 Task: Create a due date automation when advanced on, 2 days before a card is due add basic with the red label at 11:00 AM.
Action: Mouse moved to (1078, 88)
Screenshot: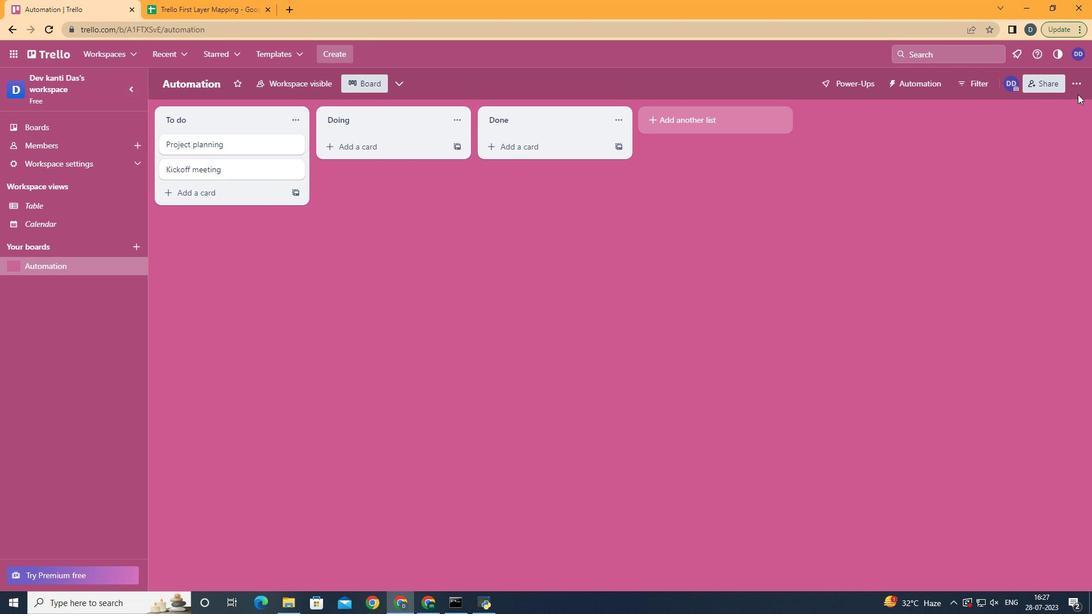 
Action: Mouse pressed left at (1078, 88)
Screenshot: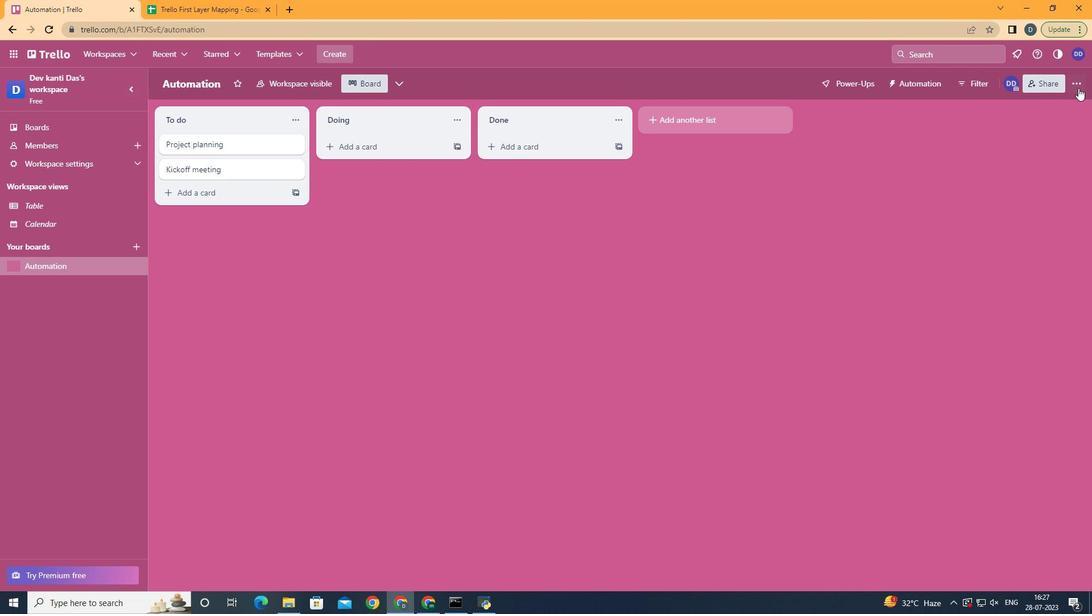 
Action: Mouse moved to (985, 247)
Screenshot: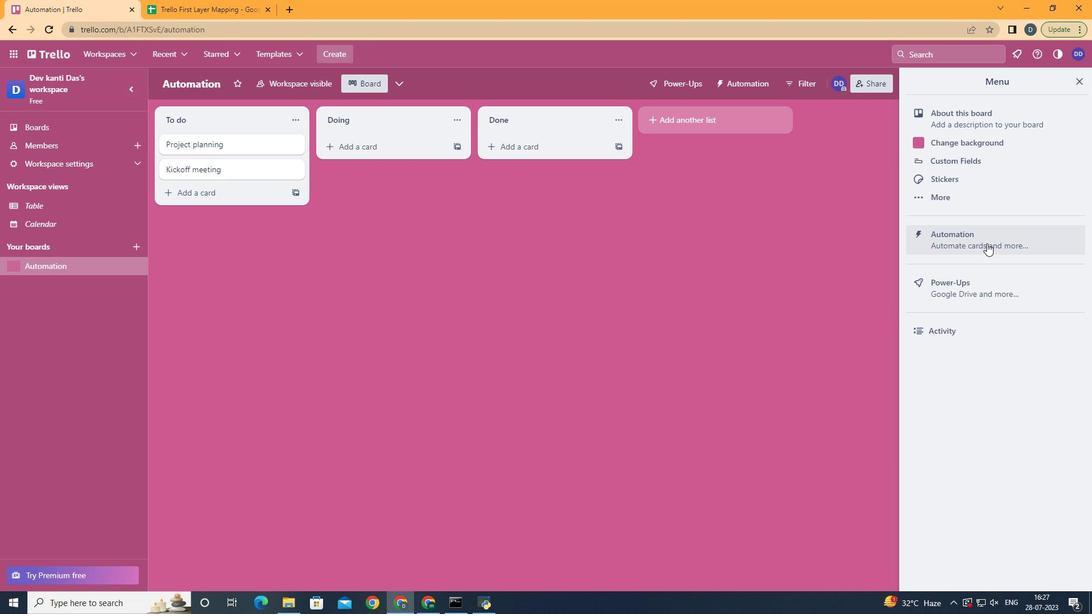 
Action: Mouse pressed left at (985, 247)
Screenshot: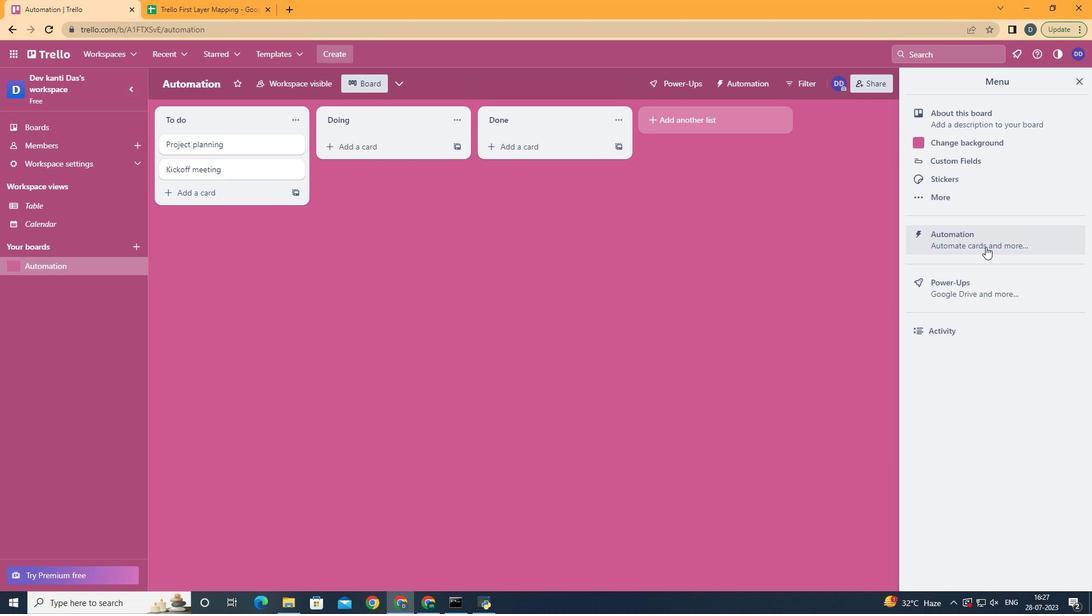 
Action: Mouse moved to (228, 234)
Screenshot: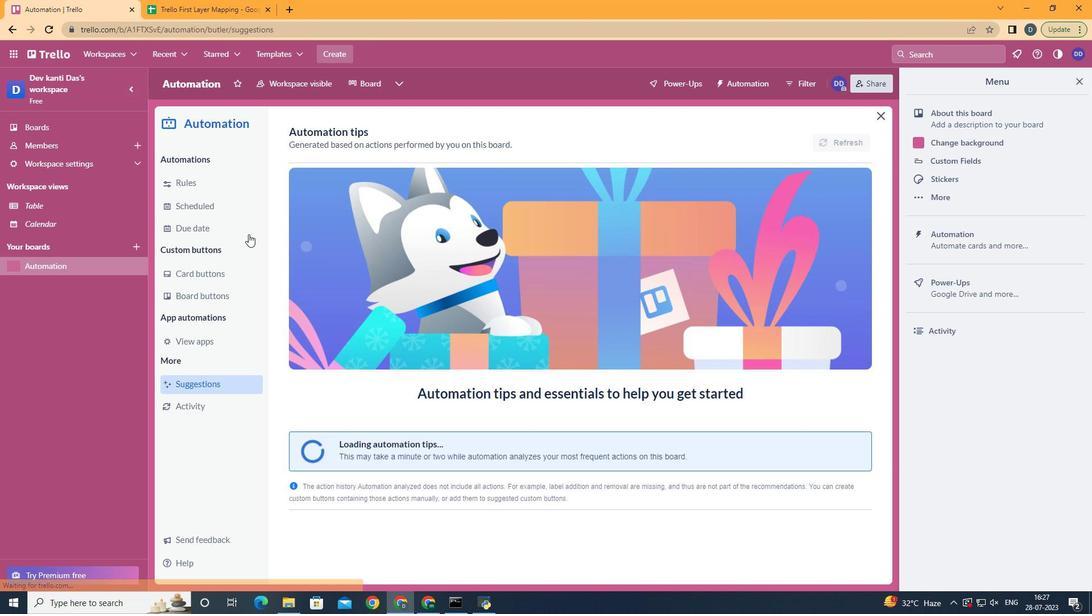 
Action: Mouse pressed left at (228, 234)
Screenshot: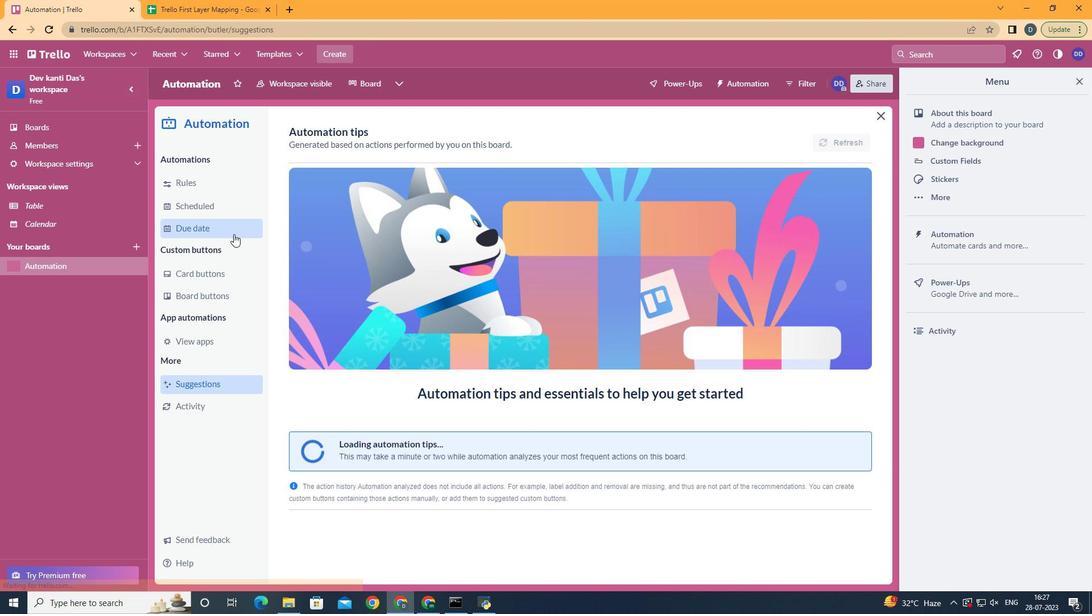 
Action: Mouse moved to (813, 137)
Screenshot: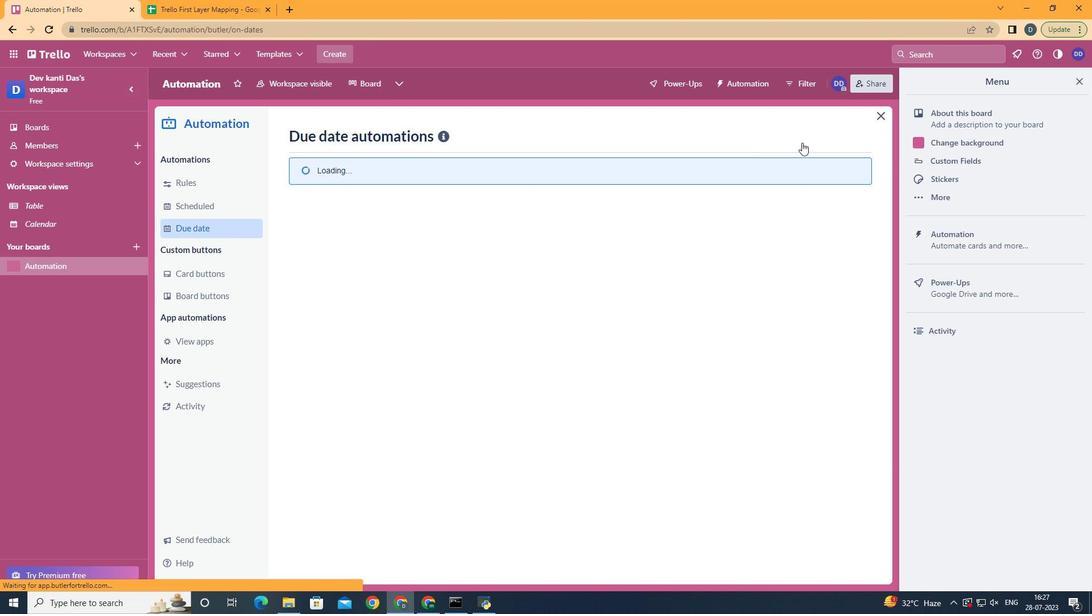 
Action: Mouse pressed left at (813, 137)
Screenshot: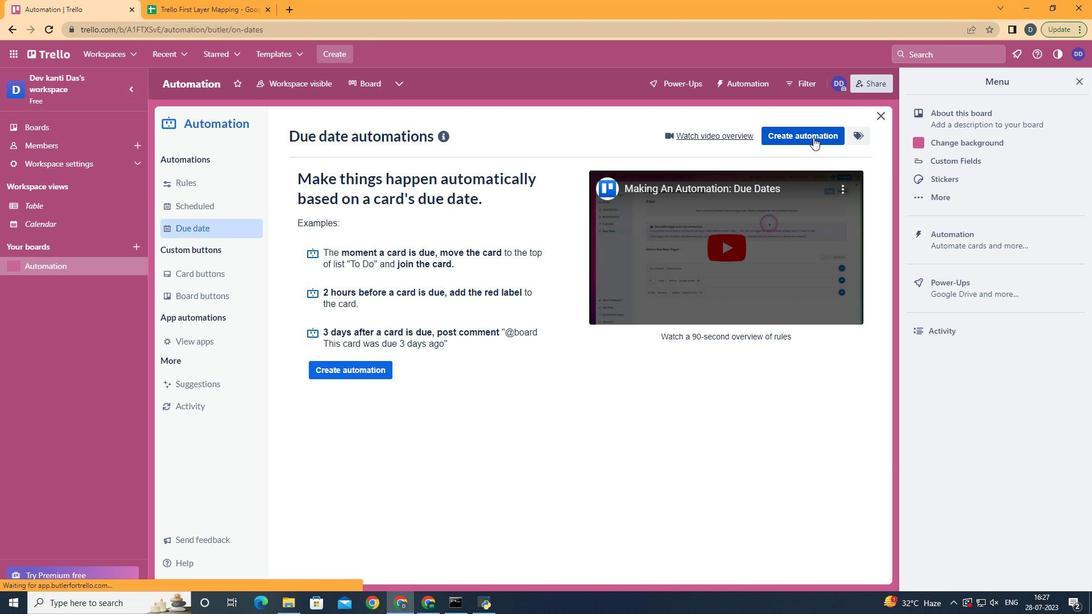 
Action: Mouse moved to (505, 250)
Screenshot: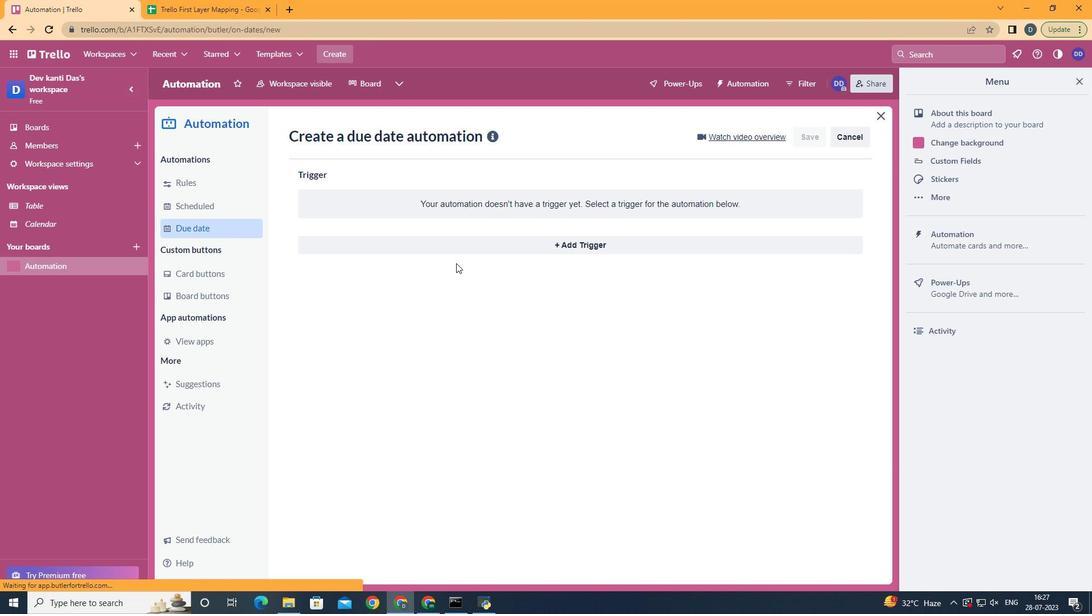 
Action: Mouse pressed left at (505, 250)
Screenshot: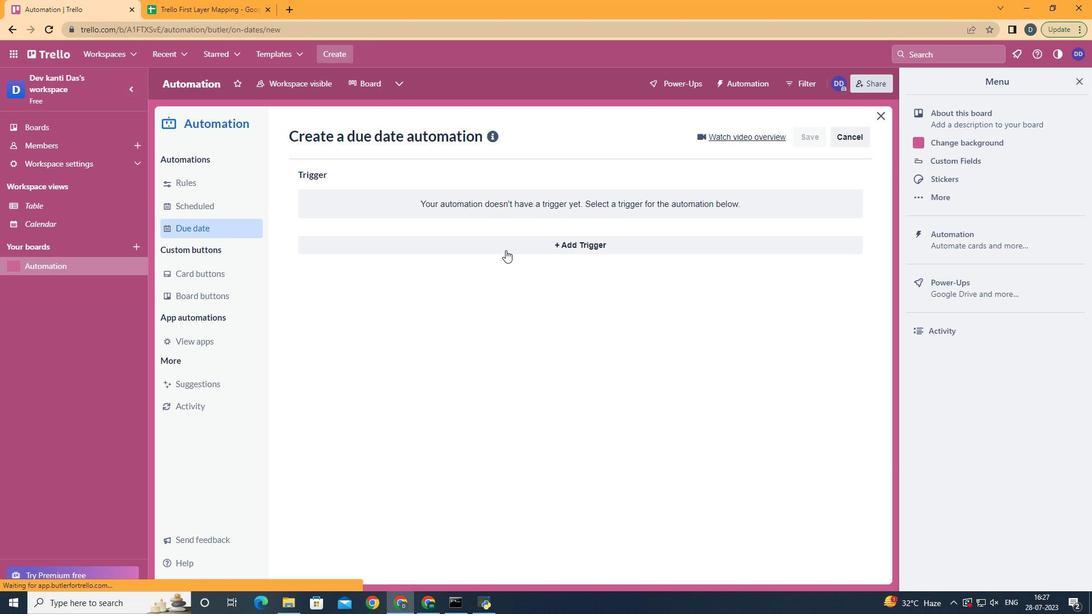 
Action: Mouse moved to (362, 436)
Screenshot: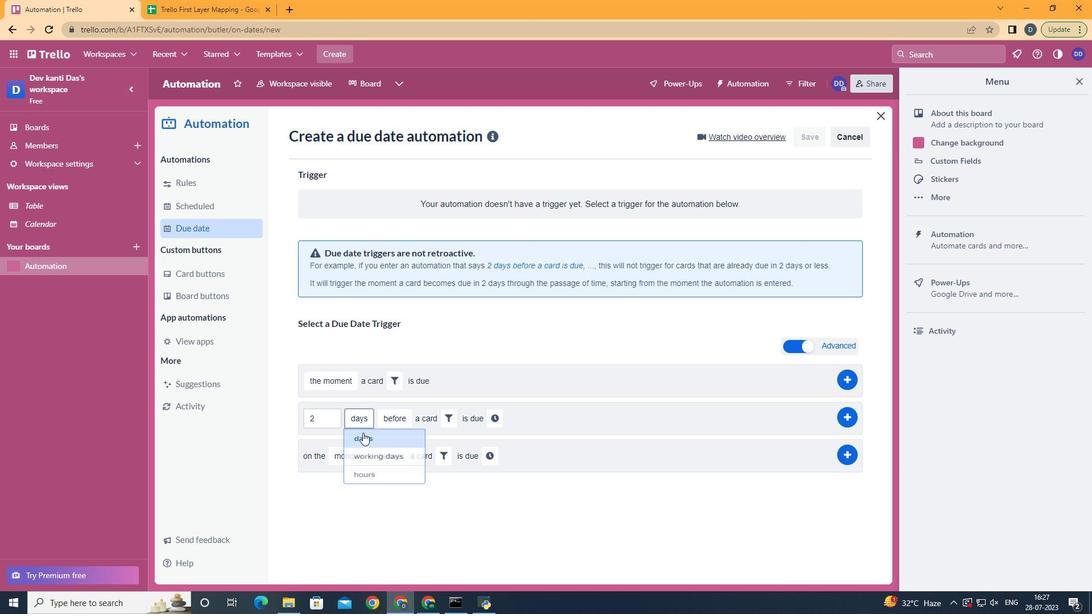 
Action: Mouse pressed left at (362, 436)
Screenshot: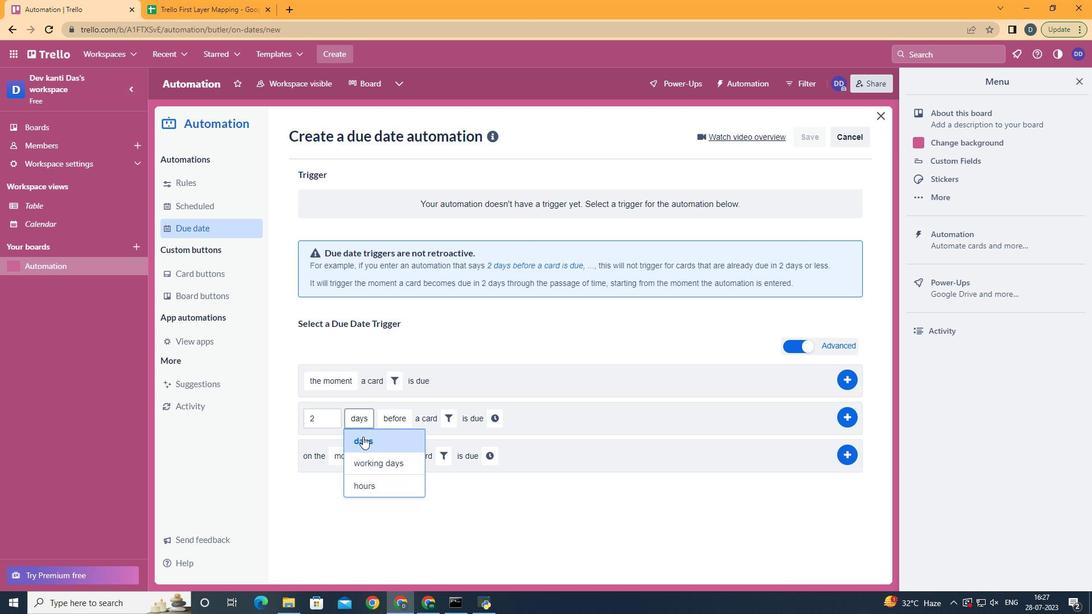 
Action: Mouse moved to (399, 439)
Screenshot: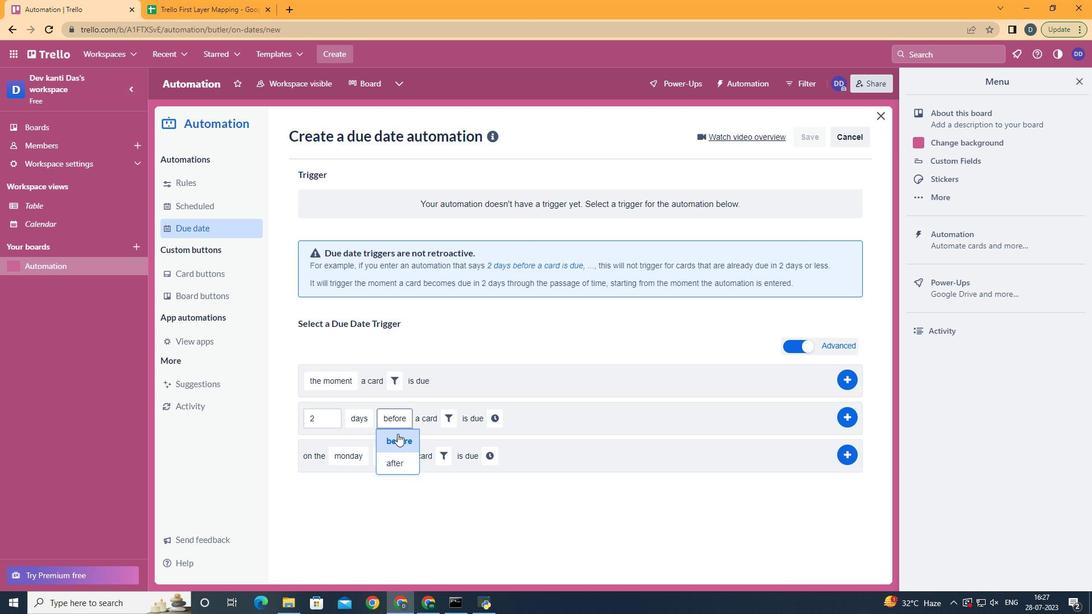 
Action: Mouse pressed left at (399, 439)
Screenshot: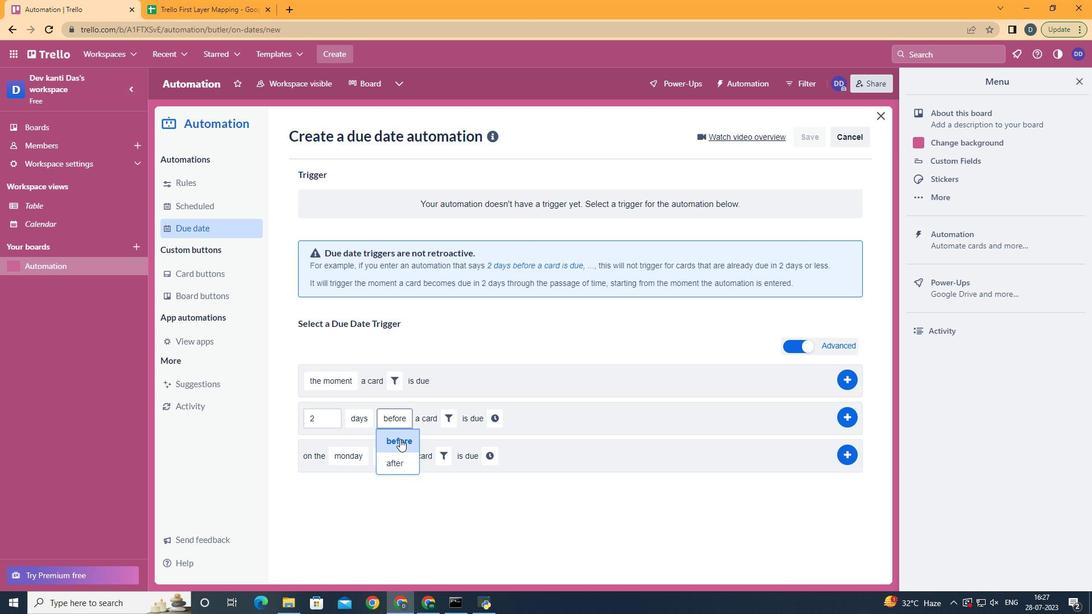 
Action: Mouse moved to (444, 420)
Screenshot: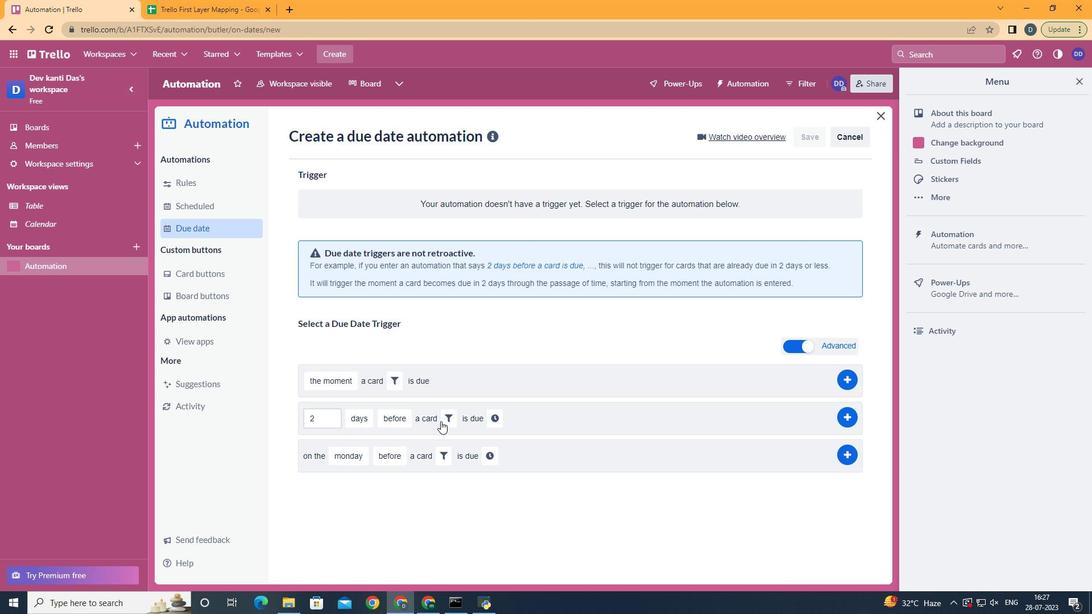 
Action: Mouse pressed left at (444, 420)
Screenshot: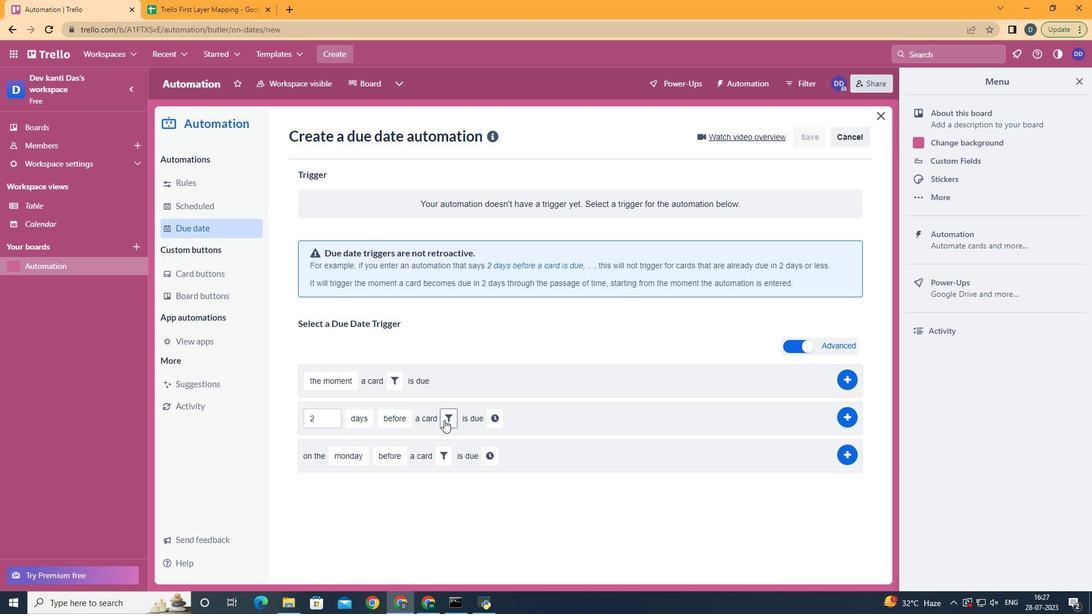 
Action: Mouse scrolled (444, 419) with delta (0, 0)
Screenshot: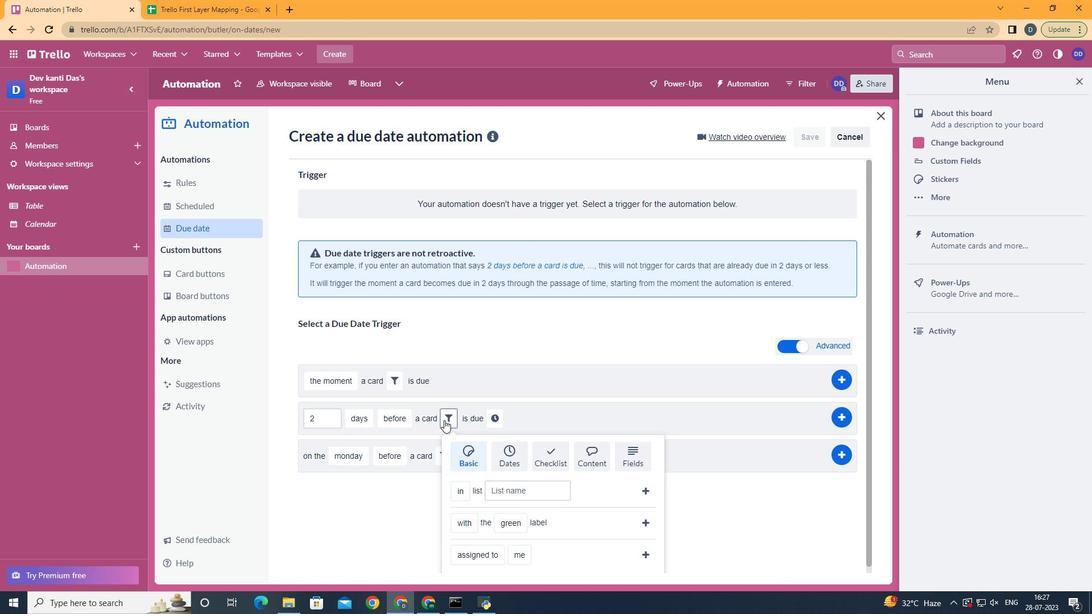 
Action: Mouse scrolled (444, 419) with delta (0, 0)
Screenshot: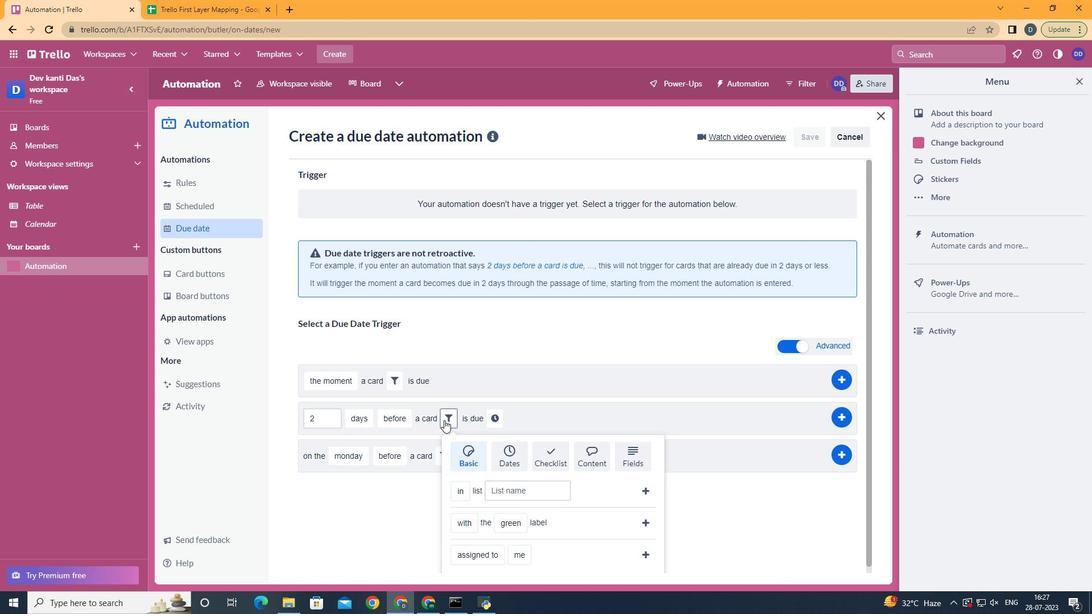 
Action: Mouse scrolled (444, 419) with delta (0, 0)
Screenshot: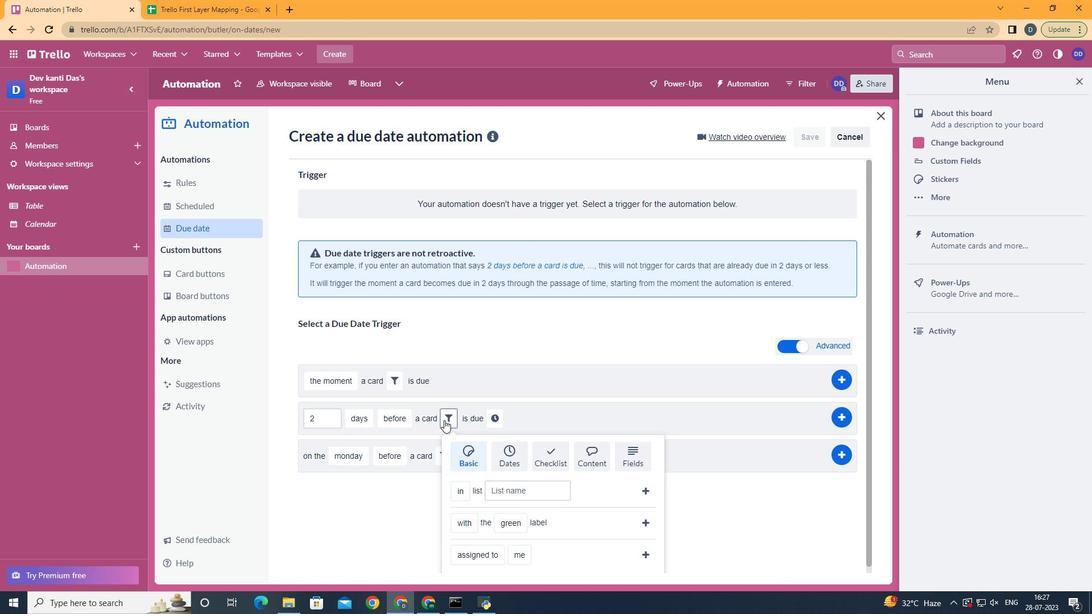 
Action: Mouse scrolled (444, 419) with delta (0, 0)
Screenshot: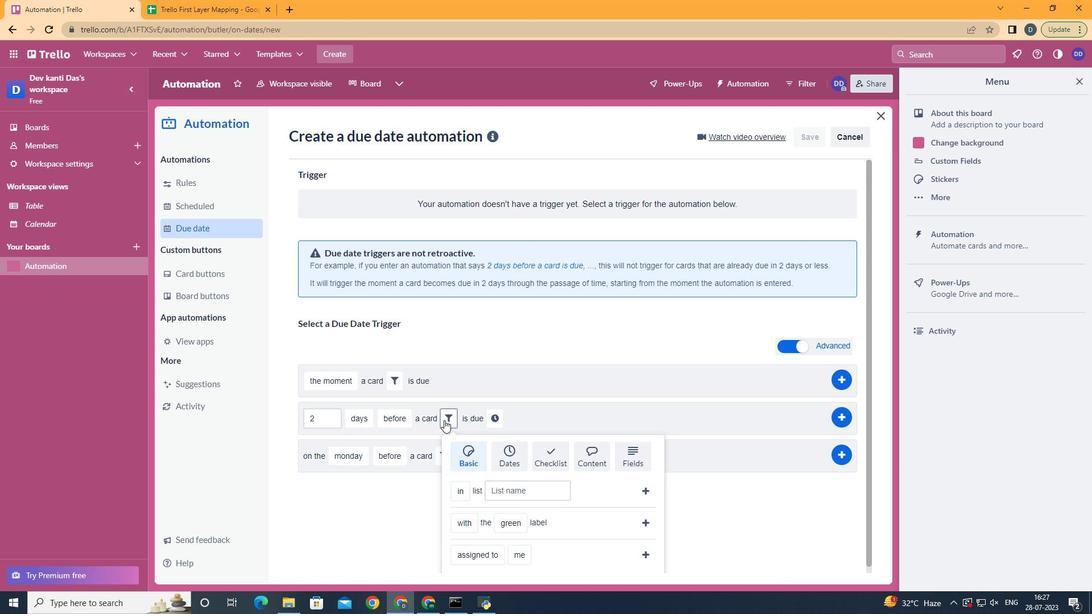 
Action: Mouse moved to (485, 448)
Screenshot: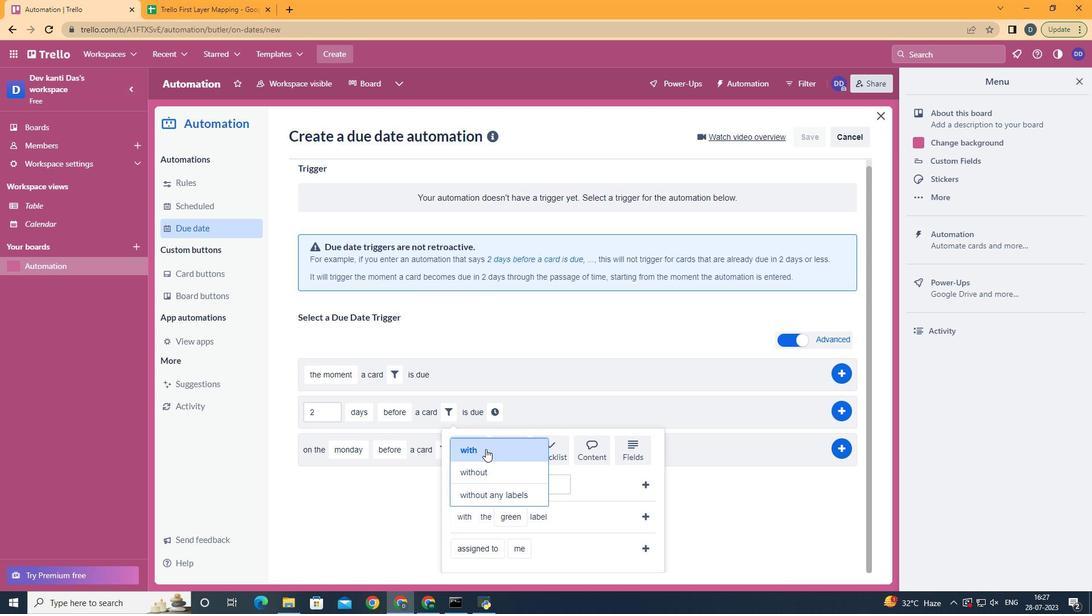 
Action: Mouse pressed left at (485, 448)
Screenshot: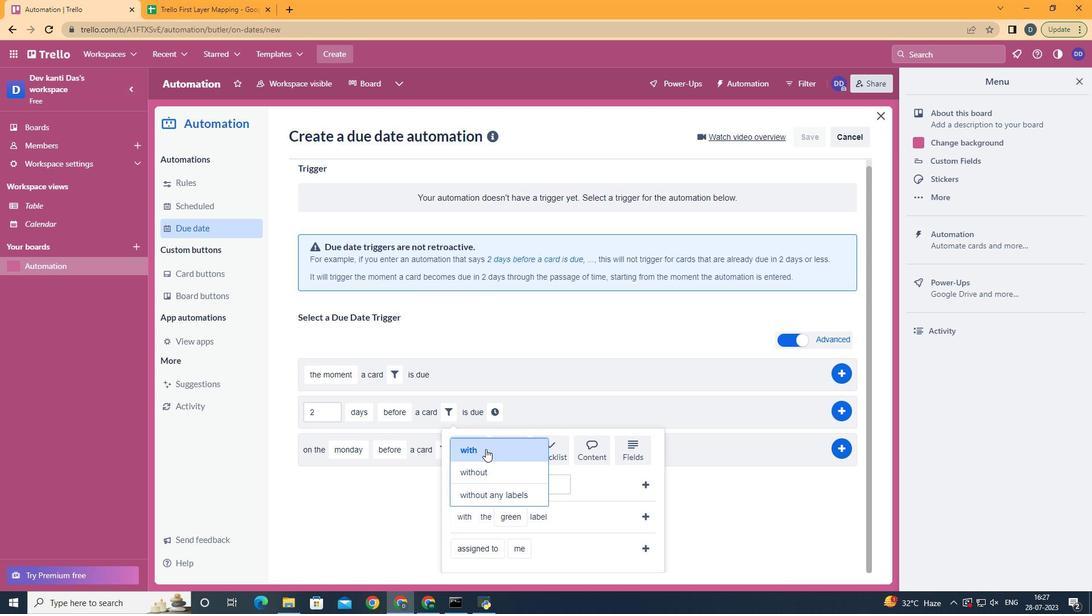 
Action: Mouse moved to (512, 445)
Screenshot: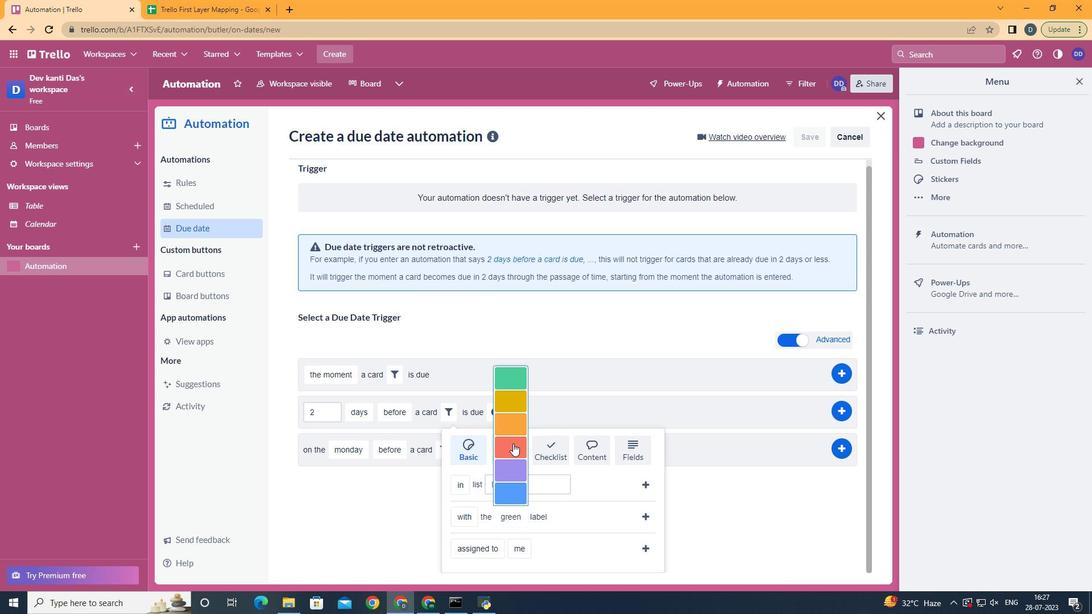 
Action: Mouse pressed left at (512, 445)
Screenshot: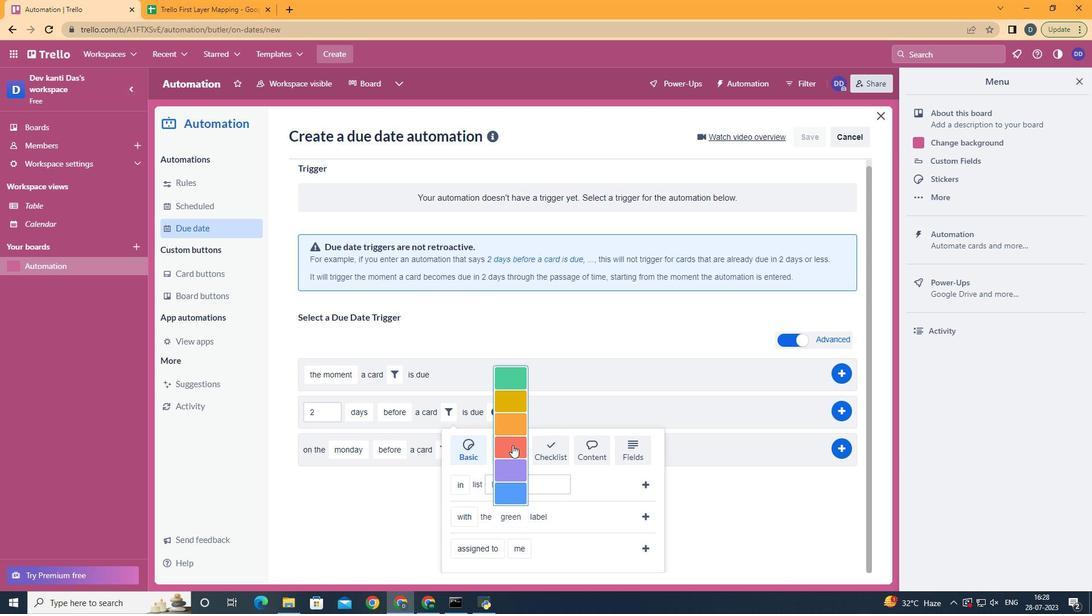 
Action: Mouse moved to (641, 521)
Screenshot: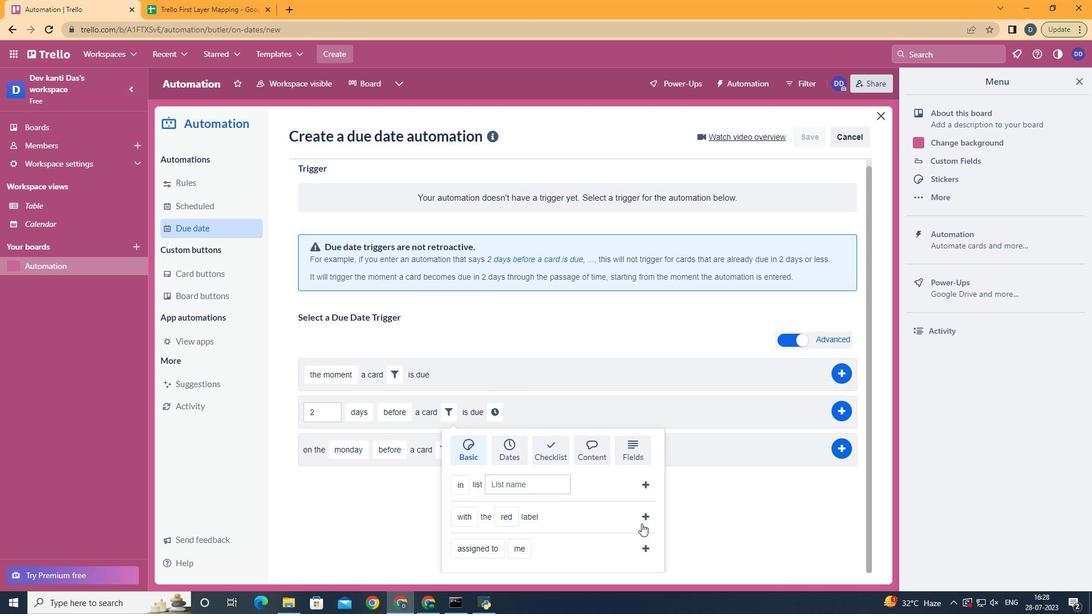 
Action: Mouse pressed left at (641, 521)
Screenshot: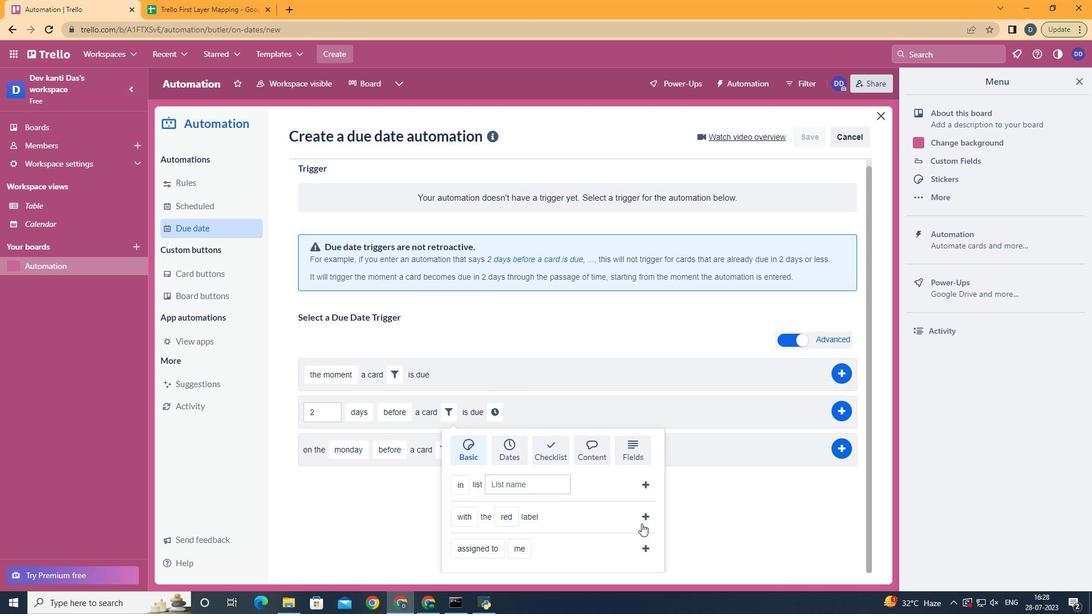 
Action: Mouse moved to (588, 413)
Screenshot: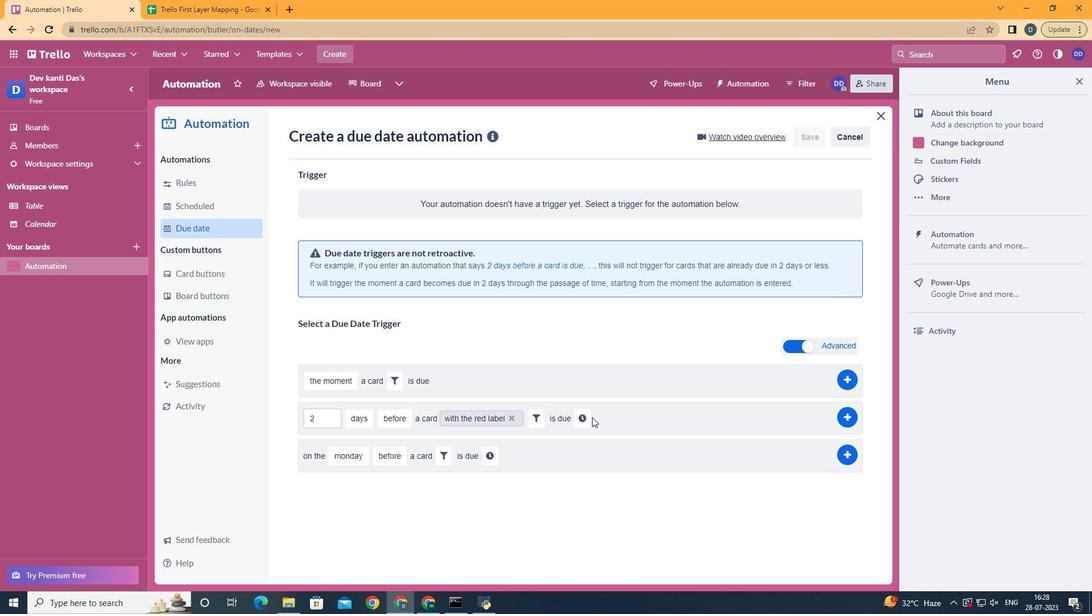 
Action: Mouse pressed left at (588, 413)
Screenshot: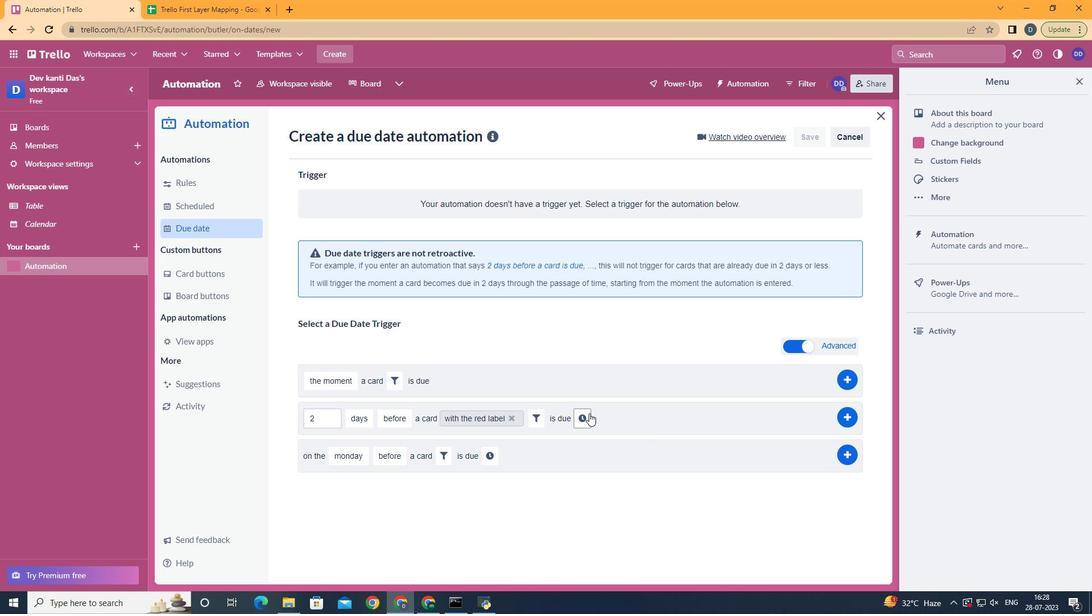 
Action: Mouse moved to (617, 424)
Screenshot: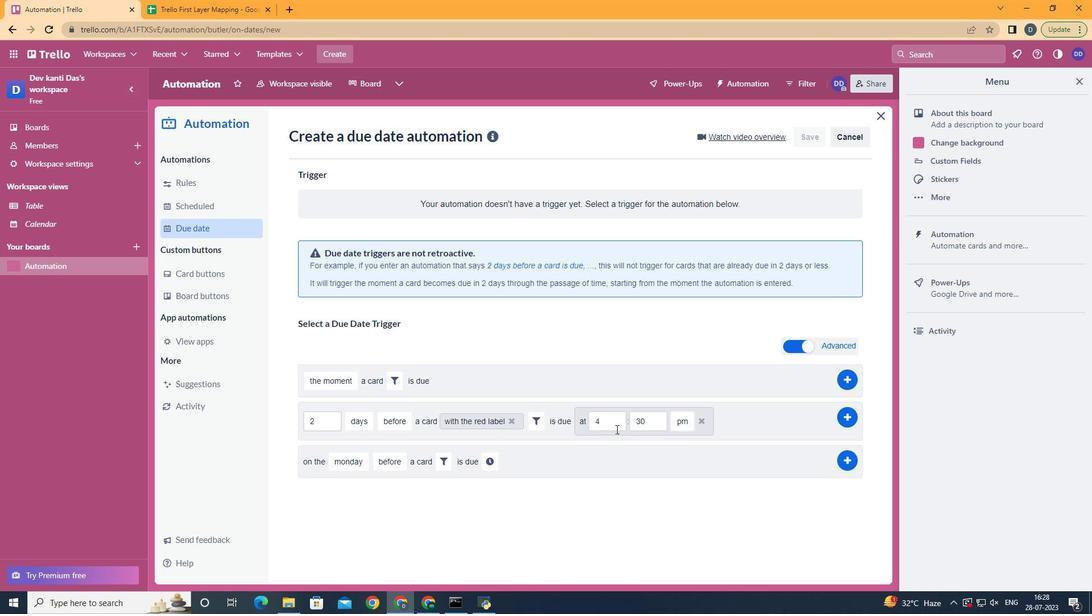 
Action: Mouse pressed left at (617, 424)
Screenshot: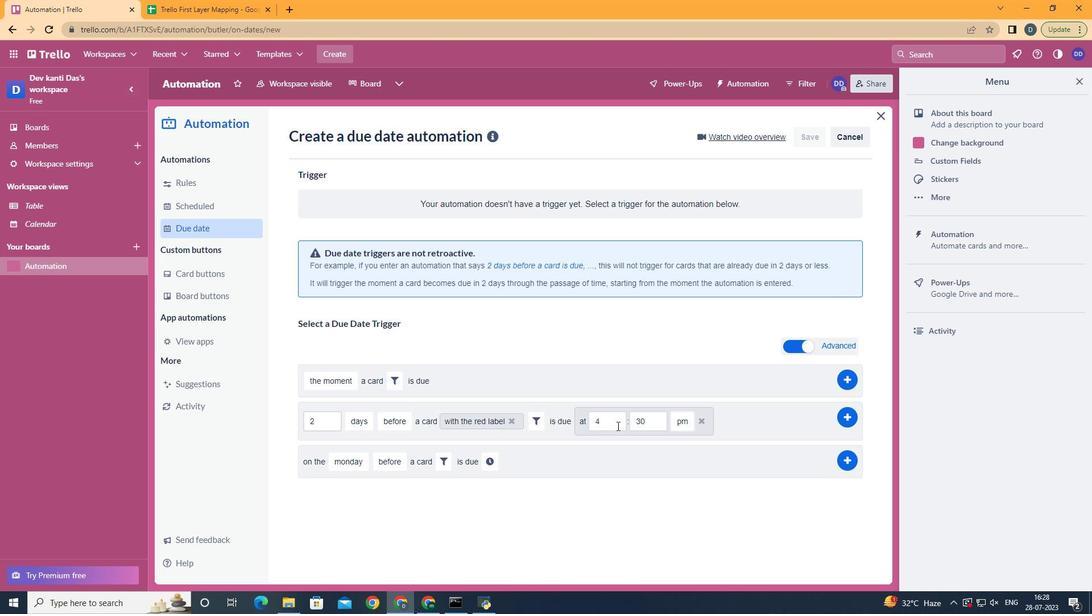 
Action: Key pressed <Key.backspace>11
Screenshot: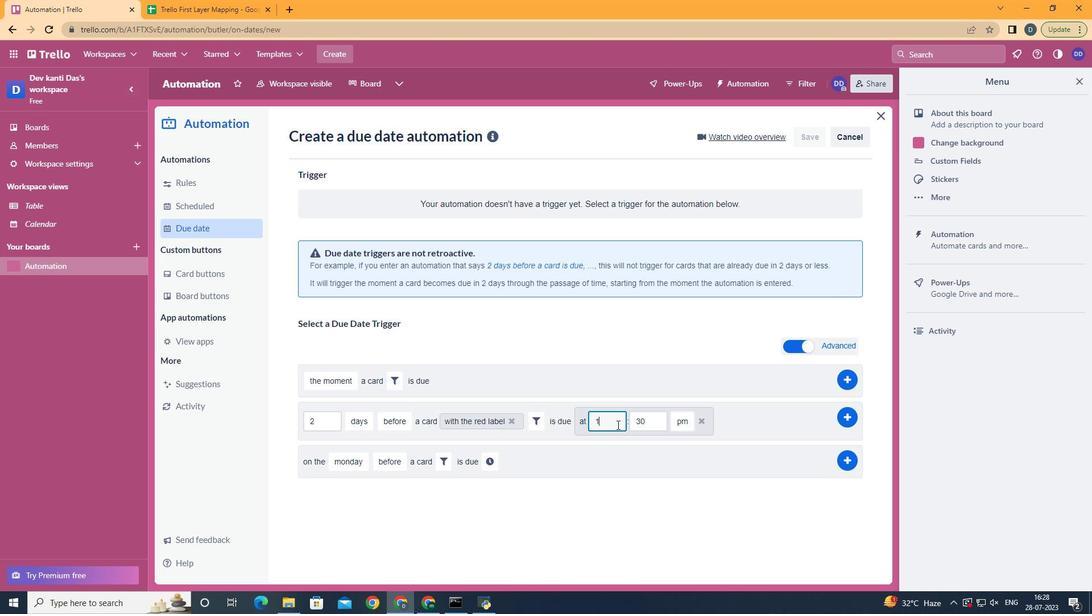 
Action: Mouse moved to (642, 423)
Screenshot: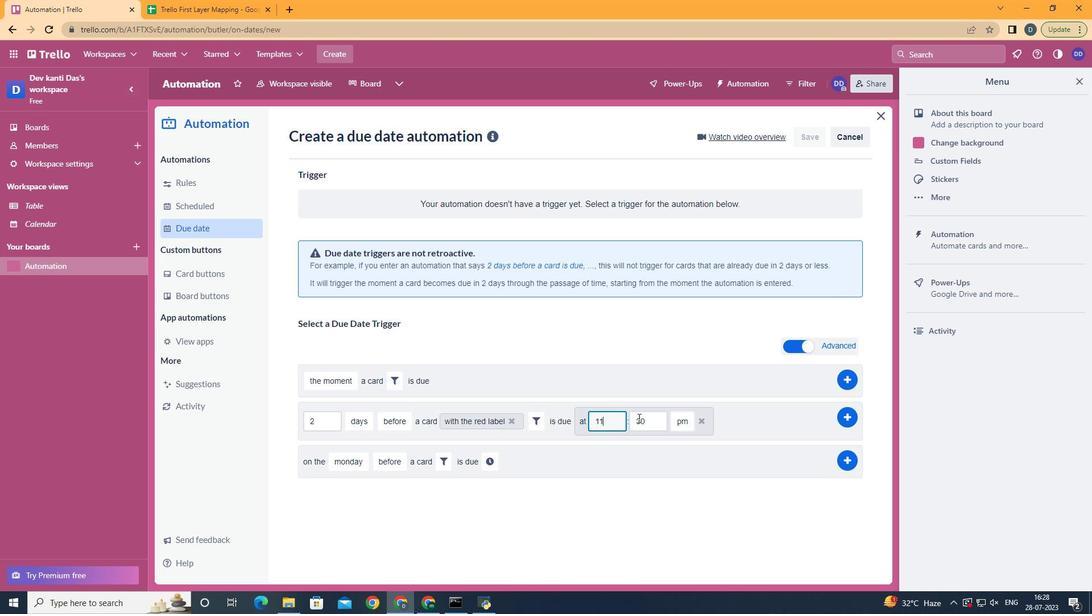 
Action: Mouse pressed left at (642, 423)
Screenshot: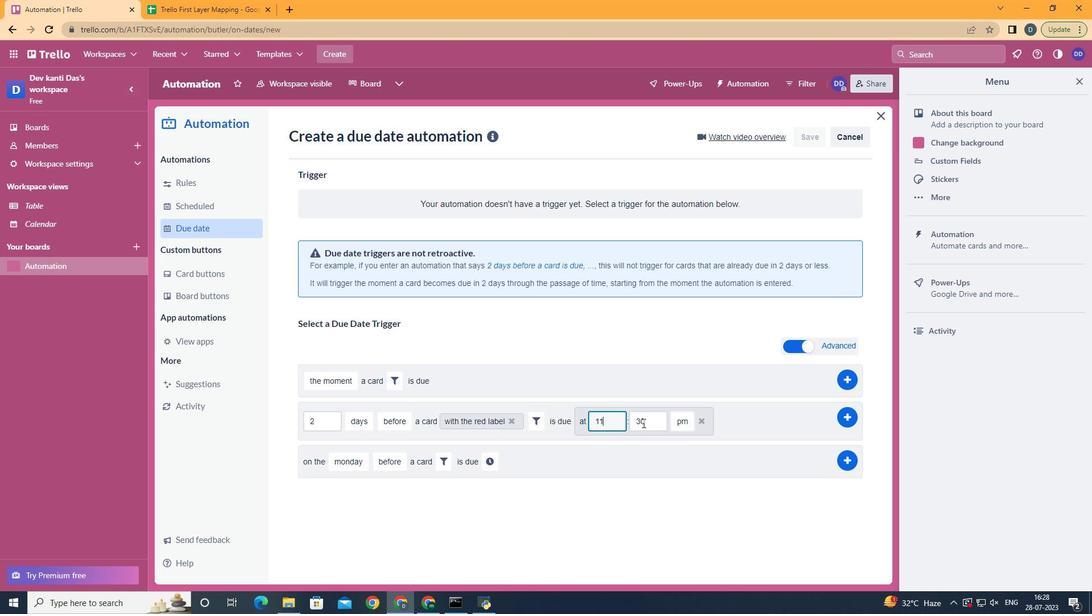 
Action: Key pressed <Key.backspace><Key.backspace>00
Screenshot: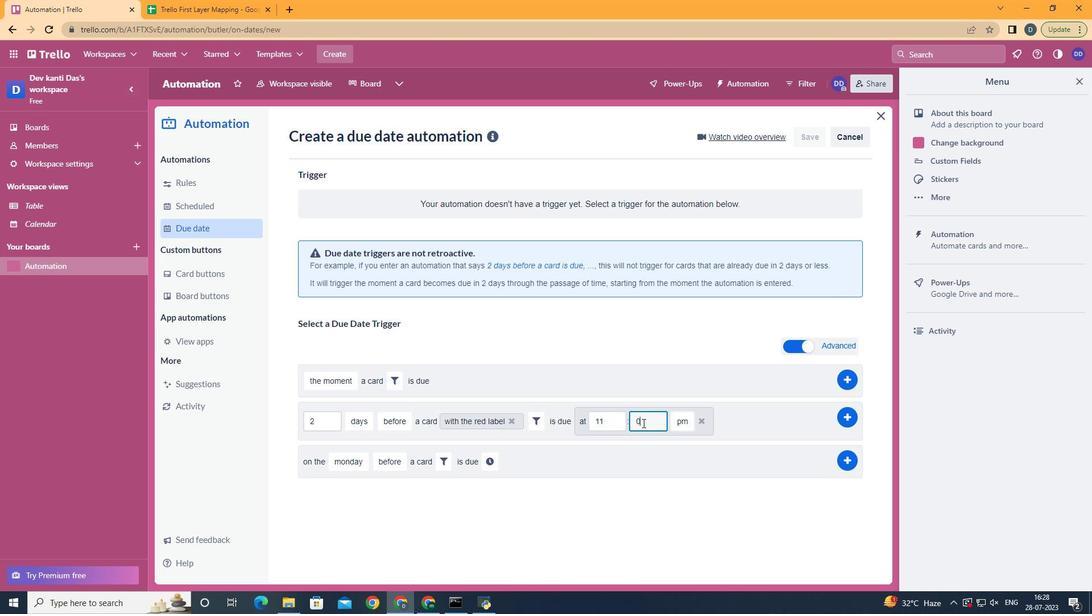 
Action: Mouse moved to (683, 448)
Screenshot: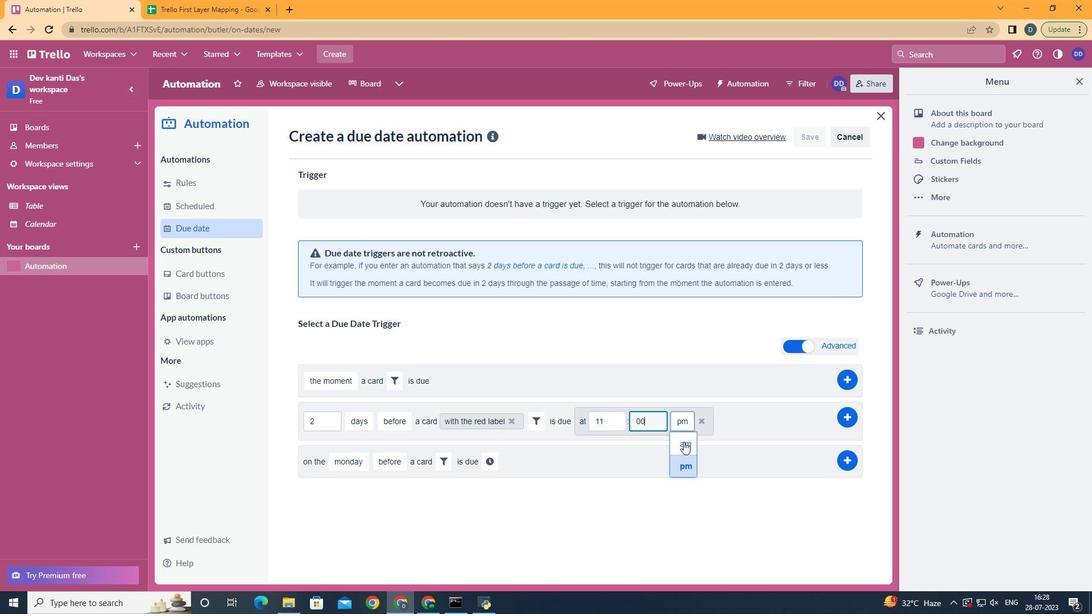 
Action: Mouse pressed left at (683, 448)
Screenshot: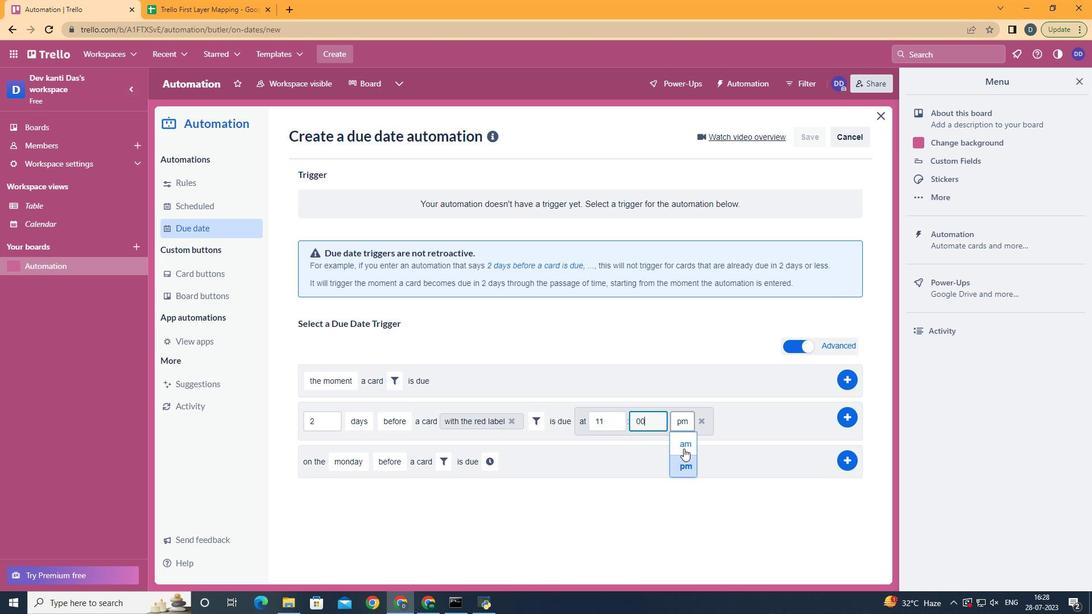
Action: Mouse moved to (683, 448)
Screenshot: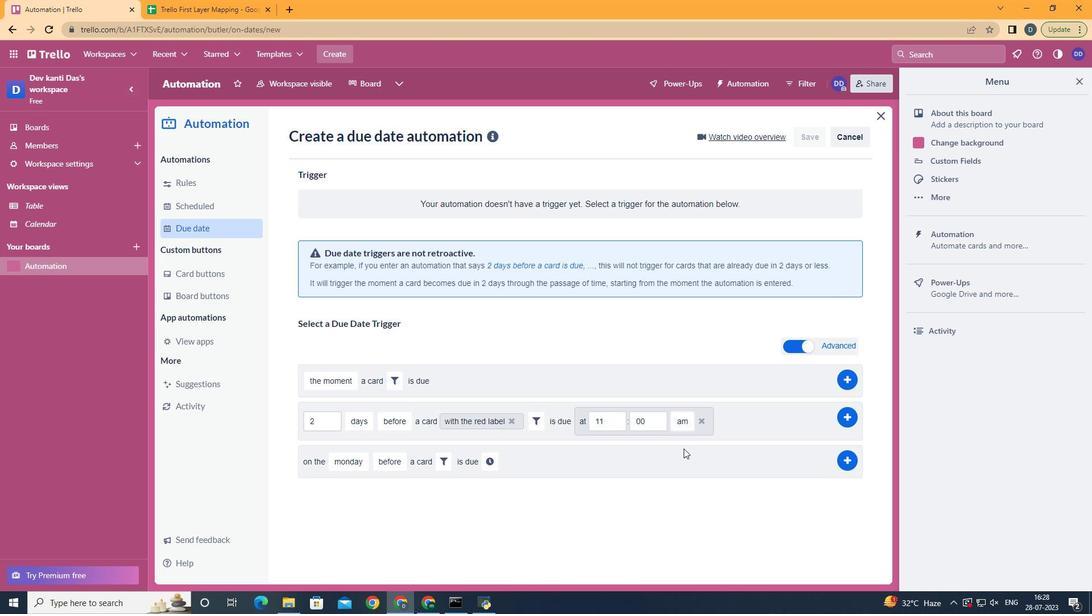 
